Task: Select portfolio as the website type.
Action: Mouse moved to (853, 84)
Screenshot: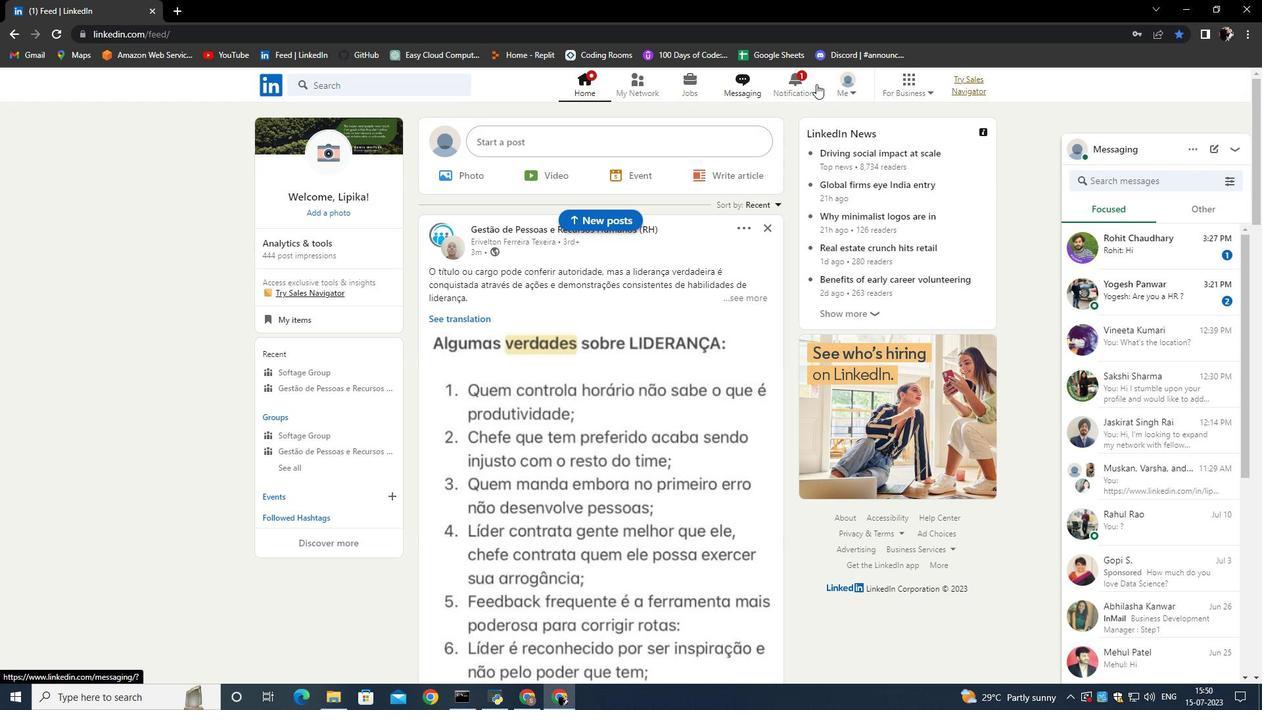 
Action: Mouse pressed left at (853, 84)
Screenshot: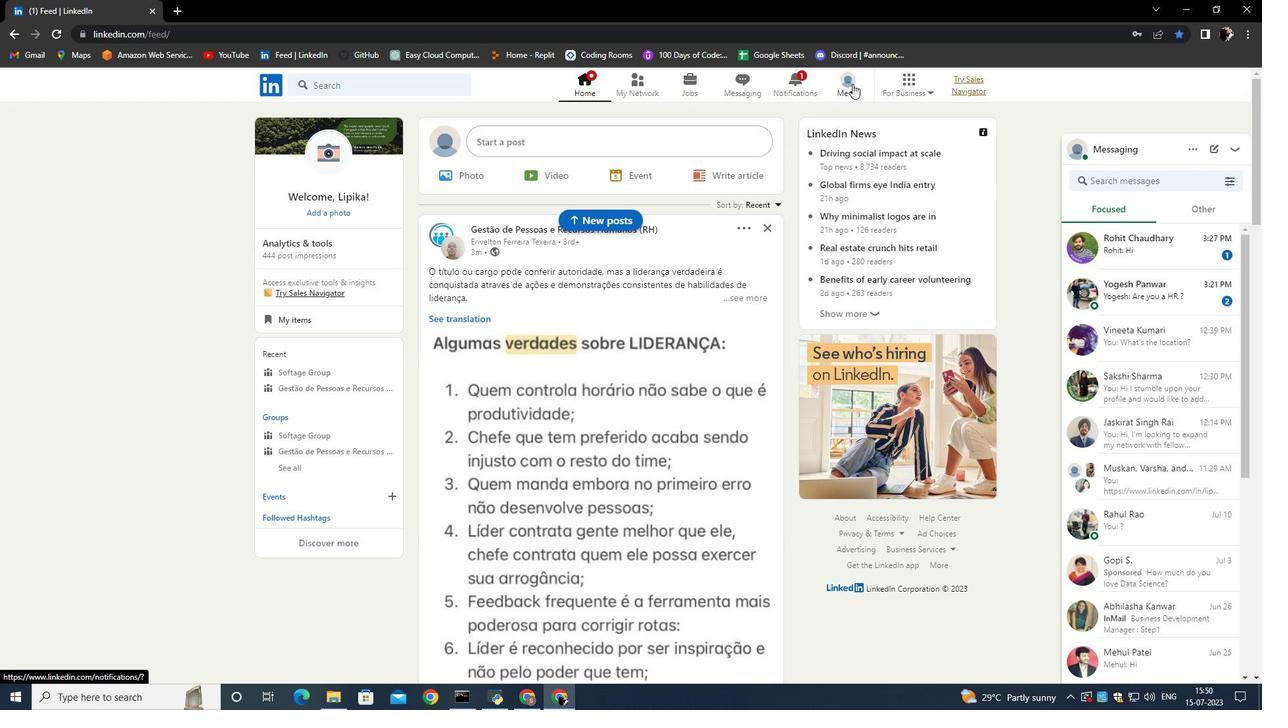 
Action: Mouse moved to (733, 140)
Screenshot: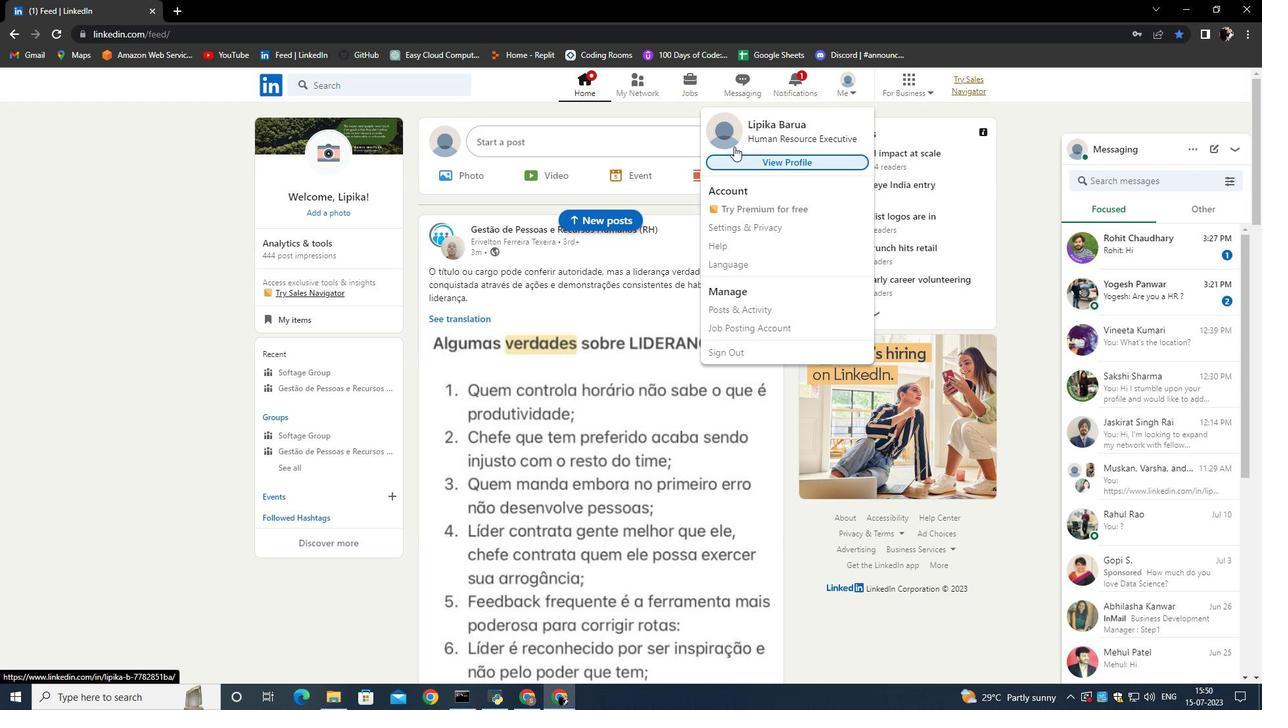 
Action: Mouse pressed left at (733, 140)
Screenshot: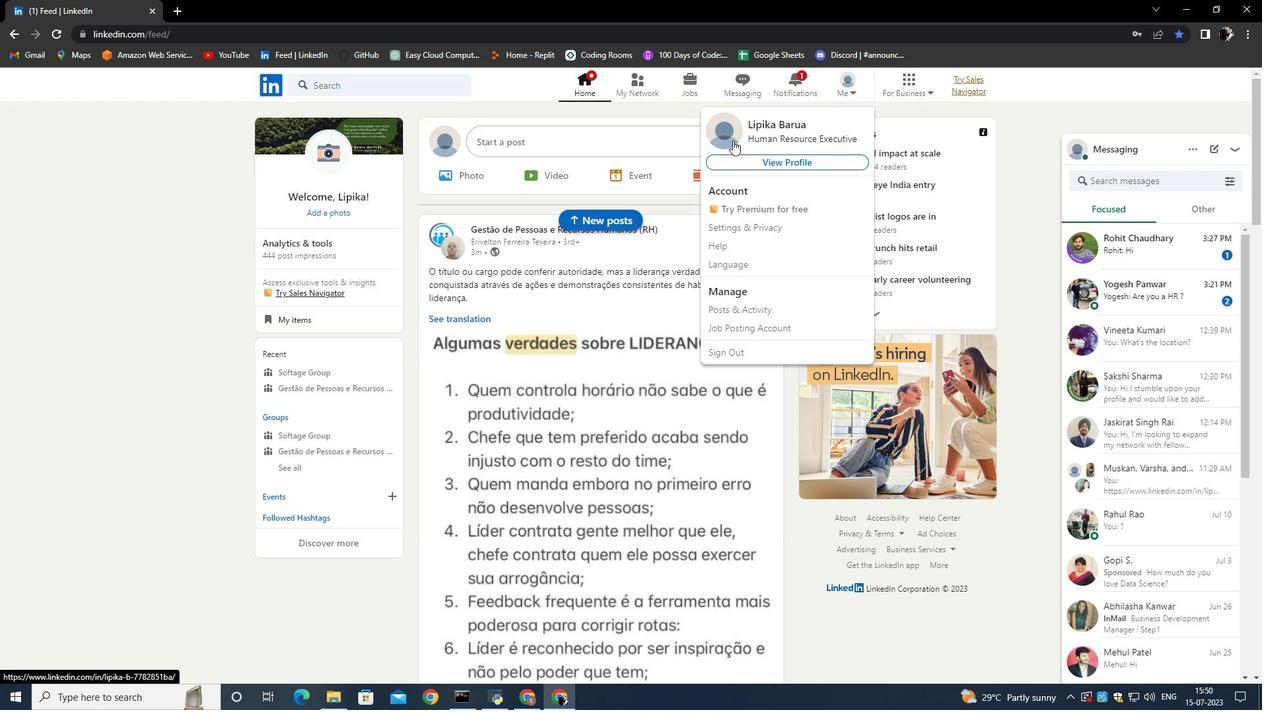 
Action: Mouse moved to (411, 426)
Screenshot: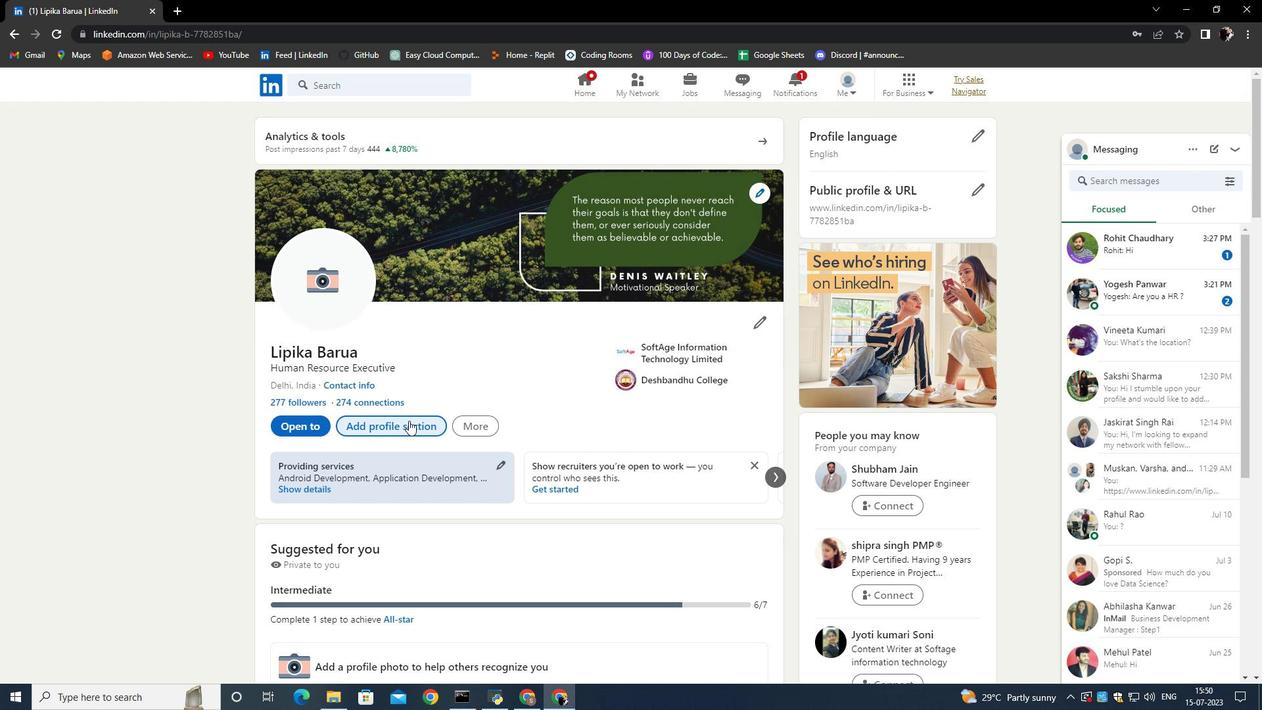 
Action: Mouse pressed left at (411, 426)
Screenshot: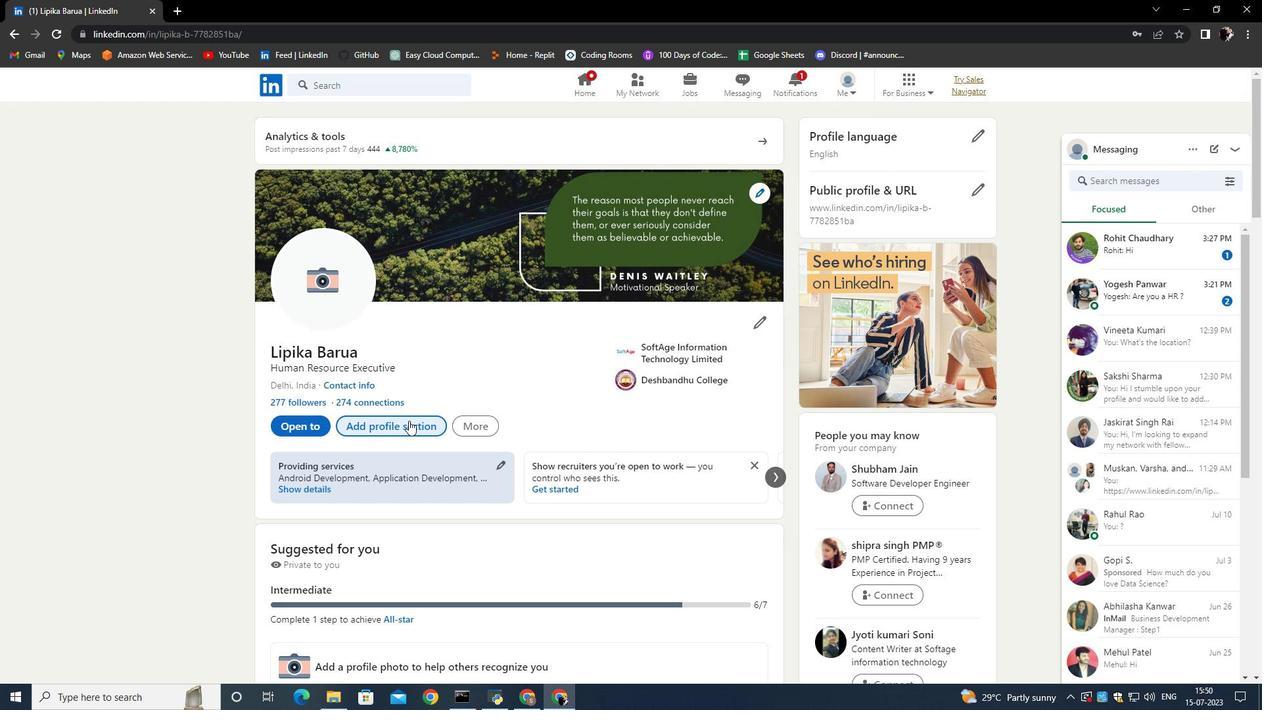 
Action: Mouse moved to (524, 388)
Screenshot: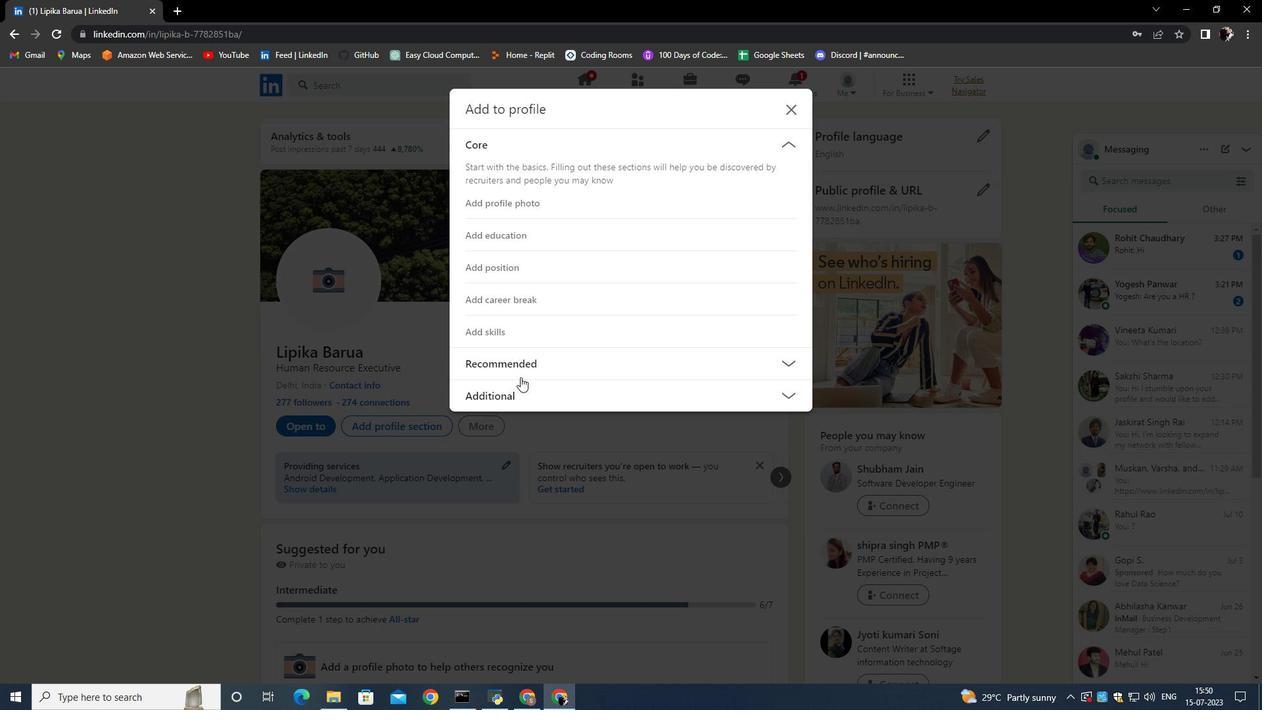 
Action: Mouse pressed left at (524, 388)
Screenshot: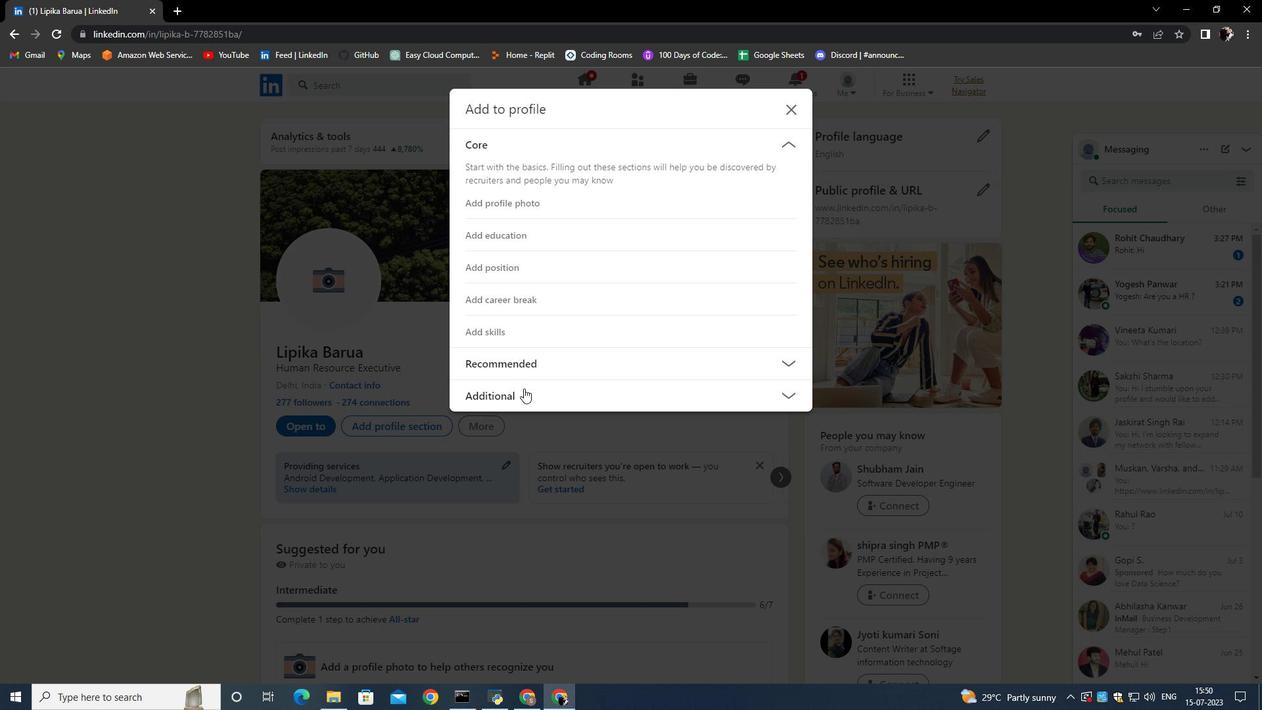 
Action: Mouse moved to (526, 523)
Screenshot: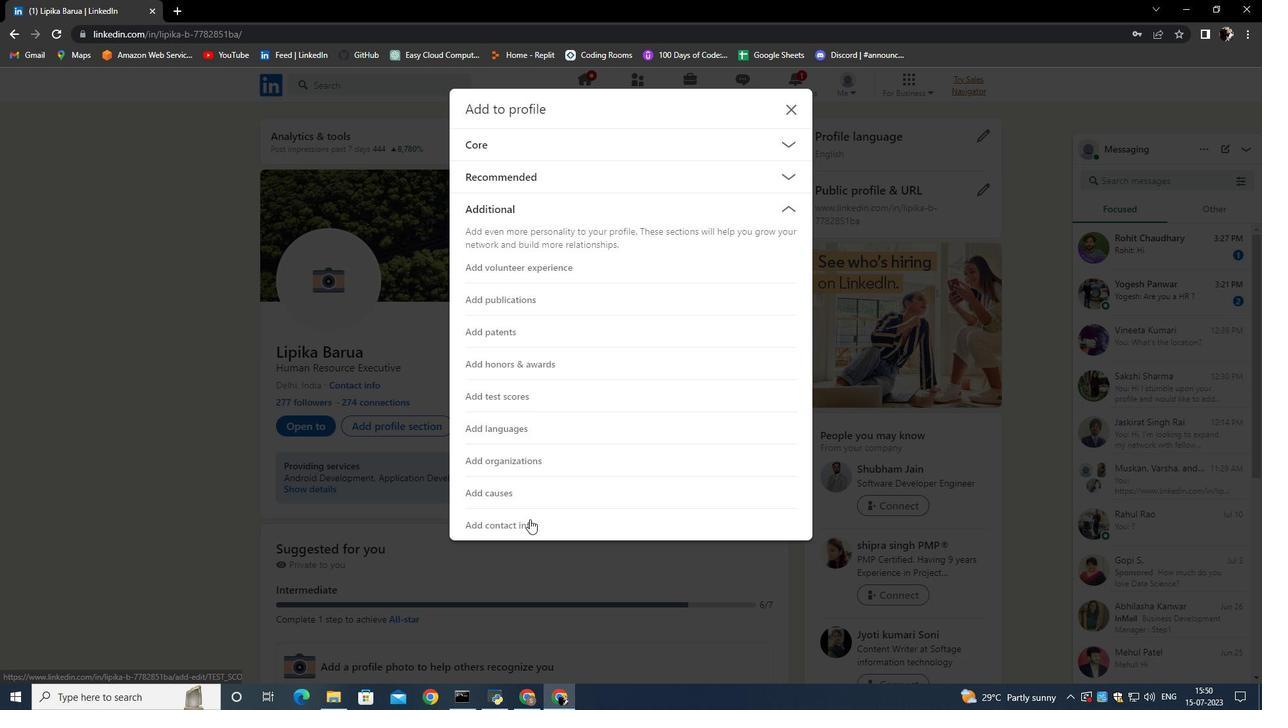
Action: Mouse pressed left at (526, 523)
Screenshot: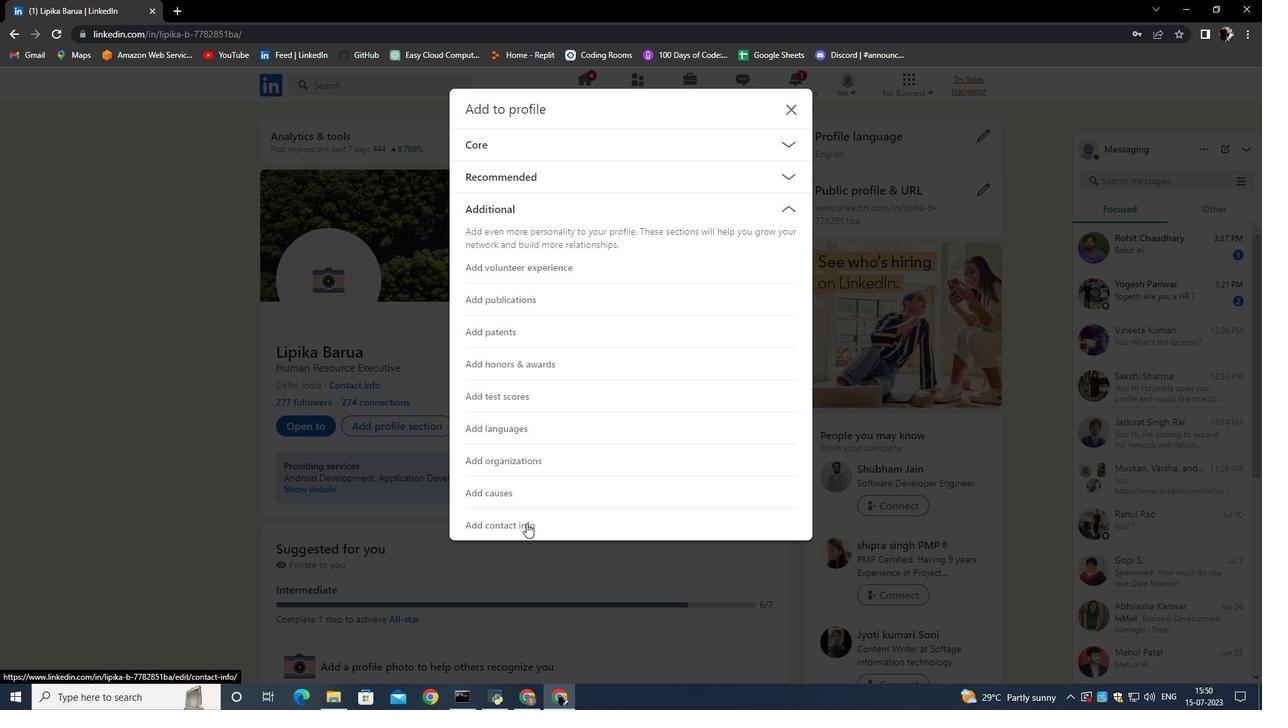 
Action: Mouse moved to (517, 480)
Screenshot: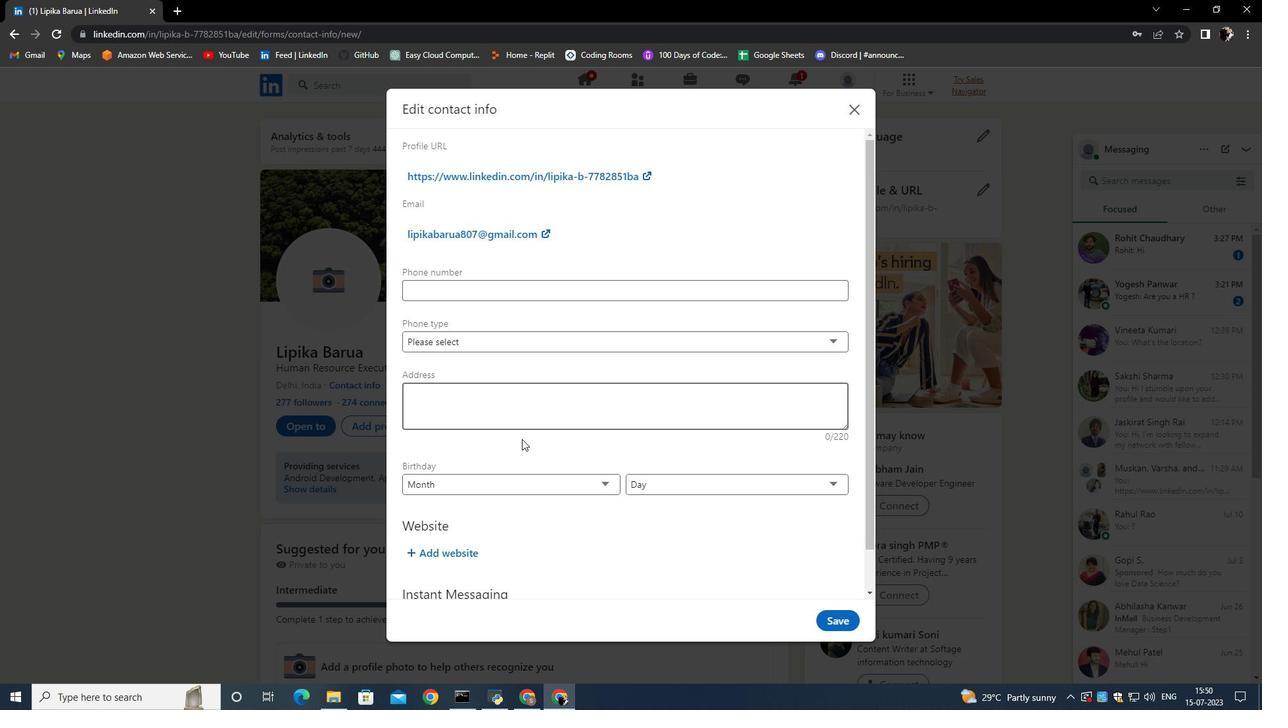 
Action: Mouse scrolled (517, 479) with delta (0, 0)
Screenshot: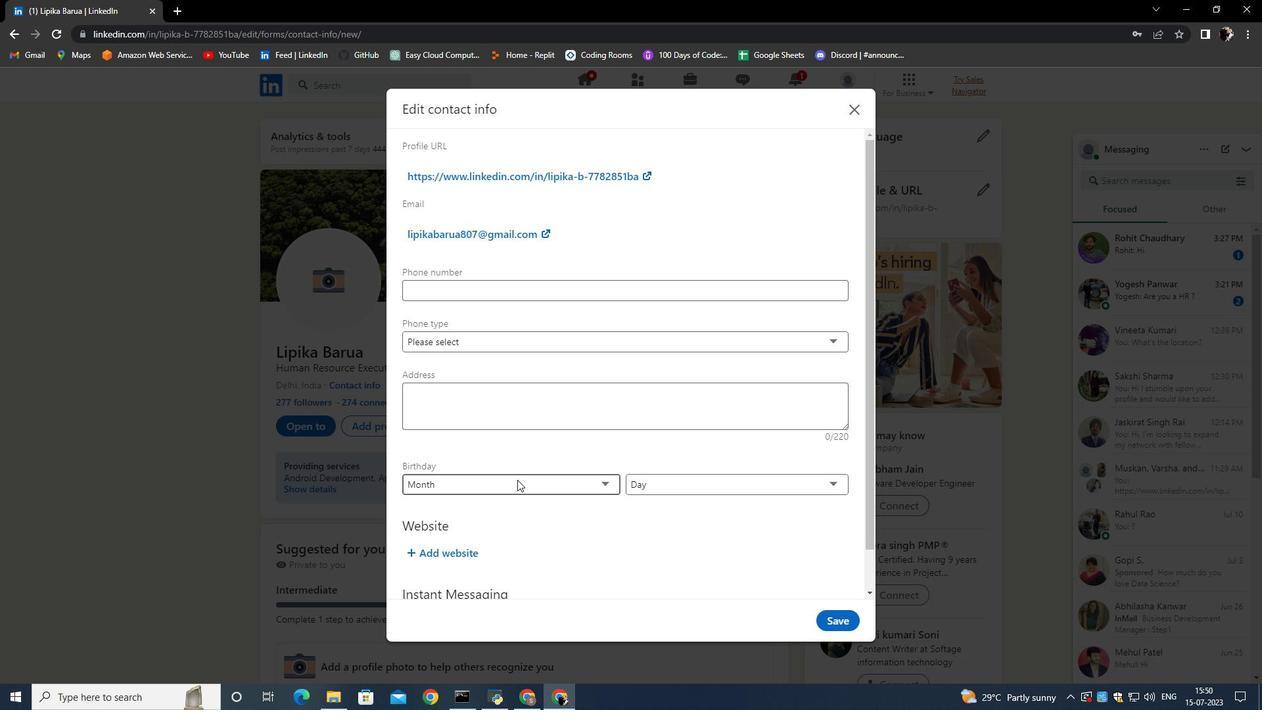 
Action: Mouse scrolled (517, 479) with delta (0, 0)
Screenshot: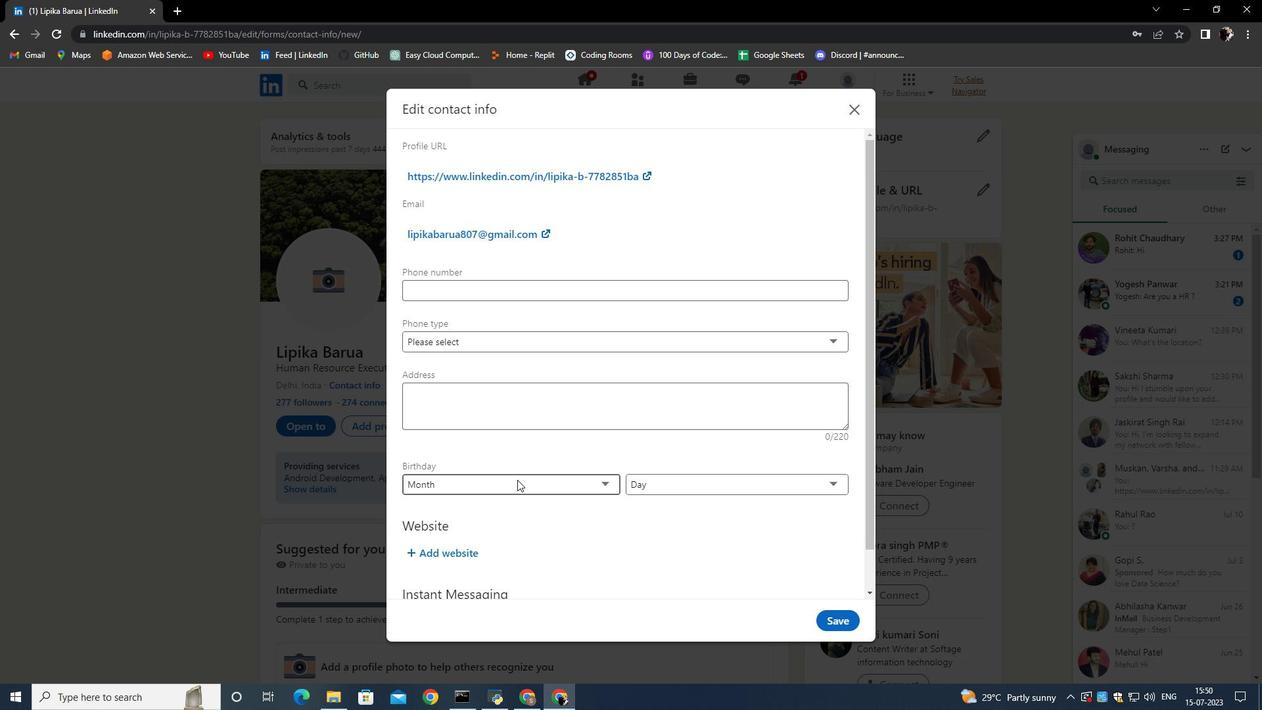 
Action: Mouse moved to (462, 516)
Screenshot: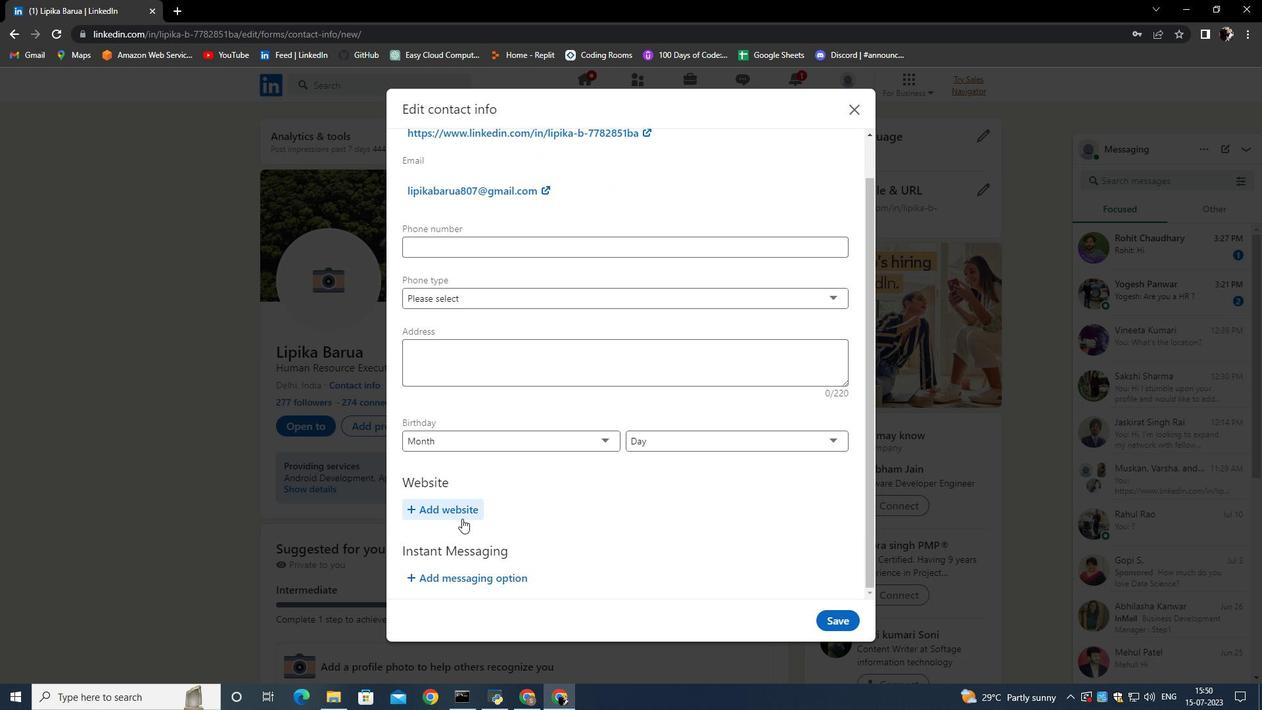 
Action: Mouse pressed left at (462, 516)
Screenshot: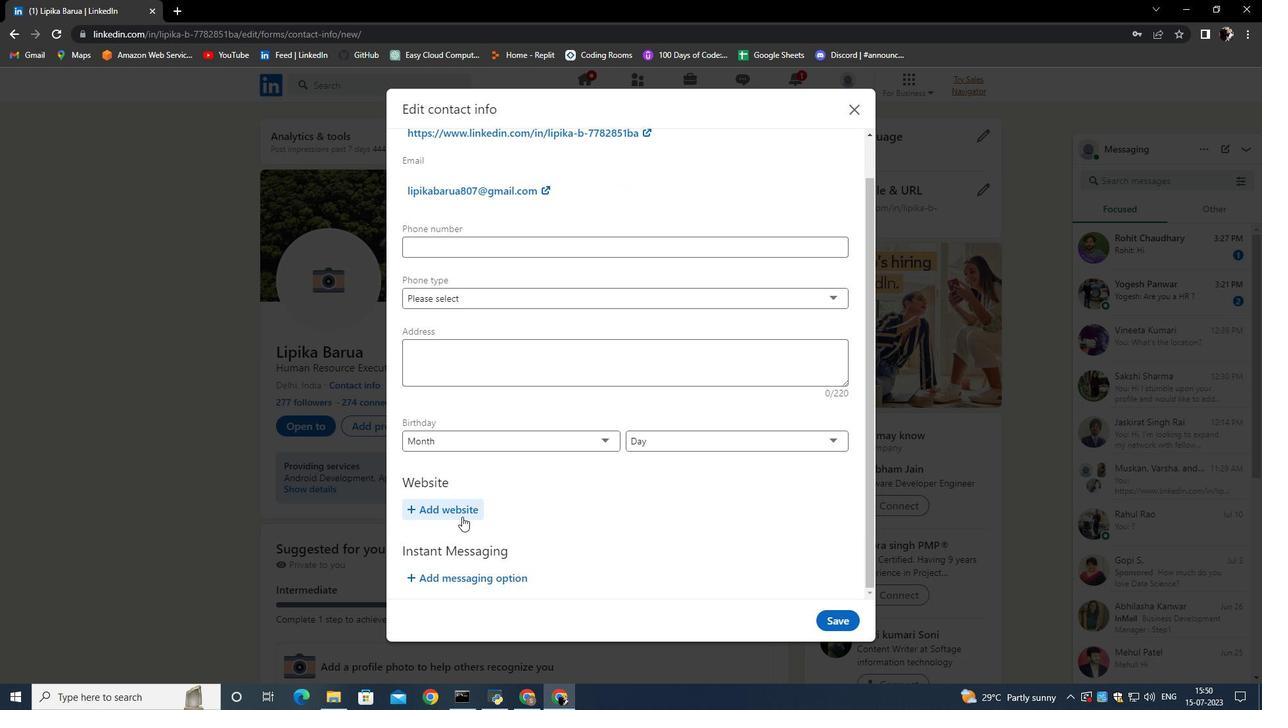 
Action: Mouse moved to (549, 482)
Screenshot: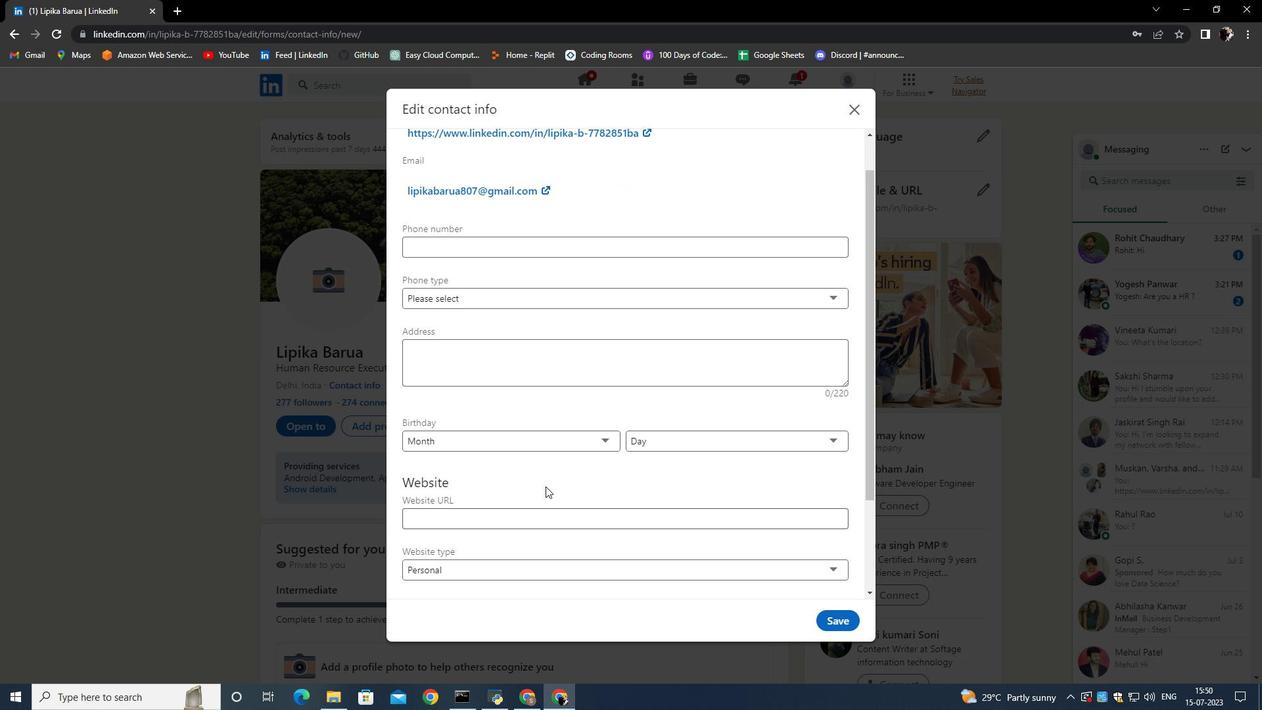 
Action: Mouse scrolled (549, 481) with delta (0, 0)
Screenshot: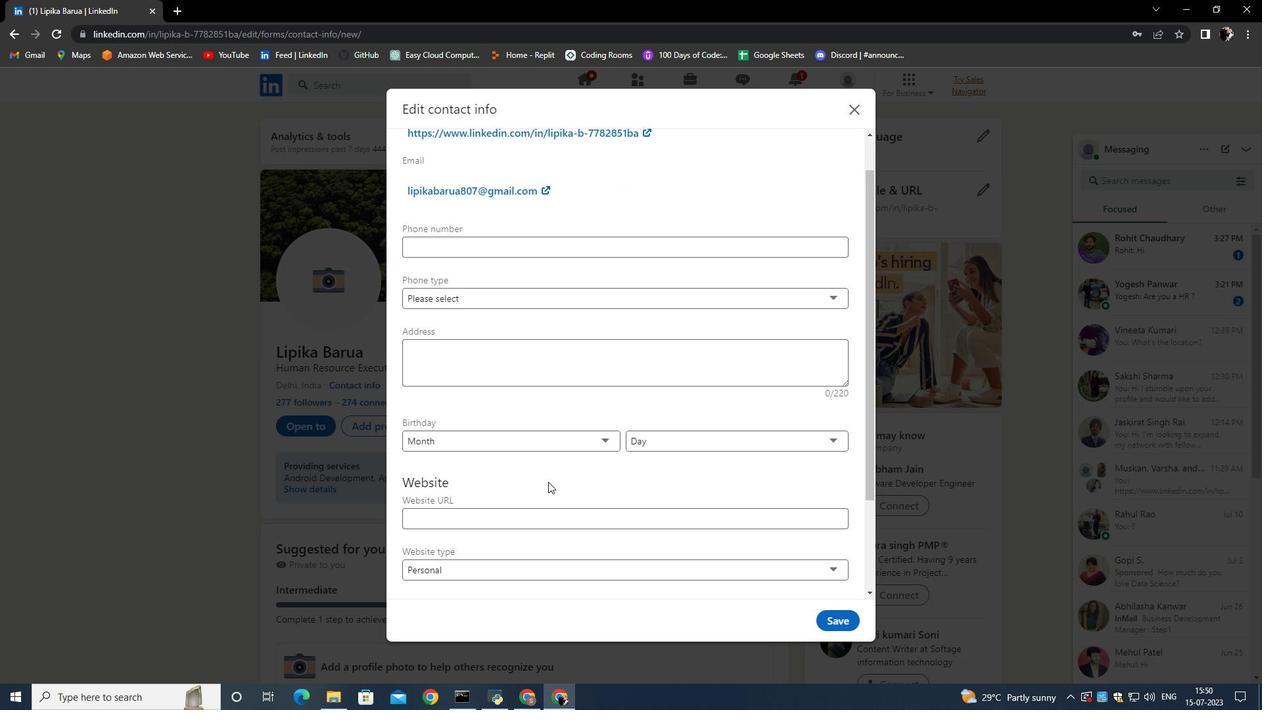 
Action: Mouse scrolled (549, 481) with delta (0, 0)
Screenshot: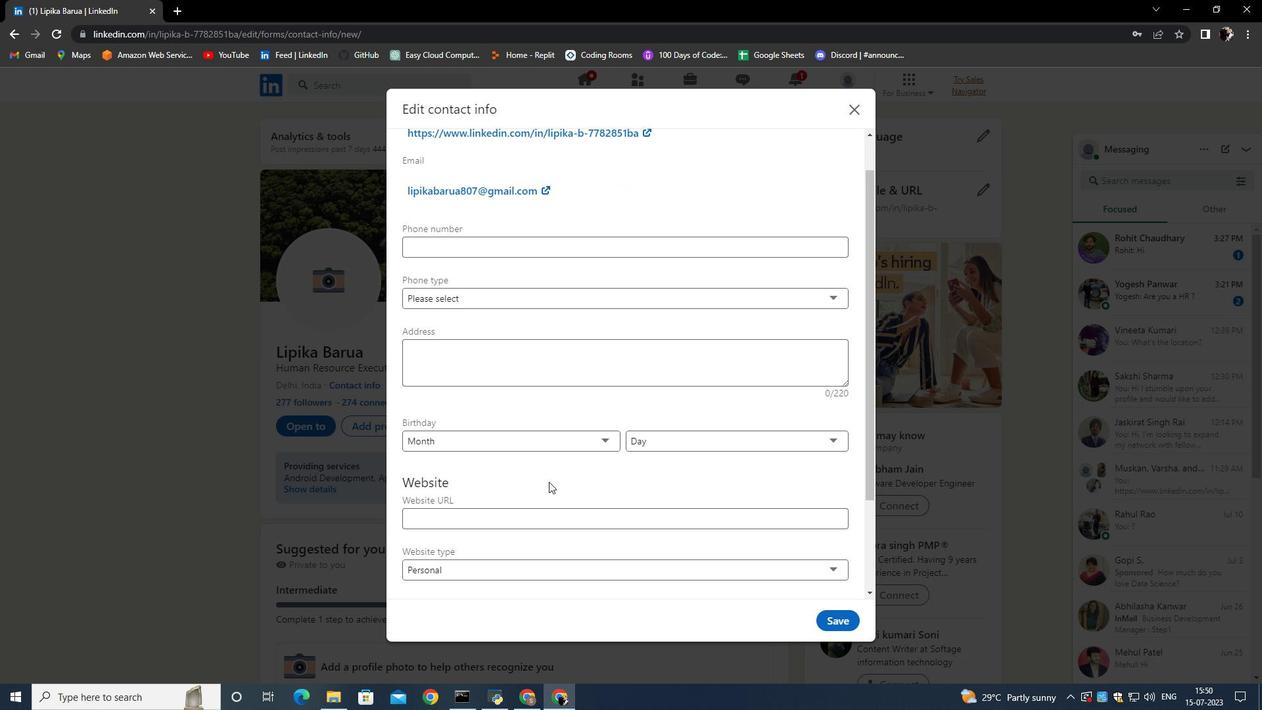 
Action: Mouse moved to (549, 480)
Screenshot: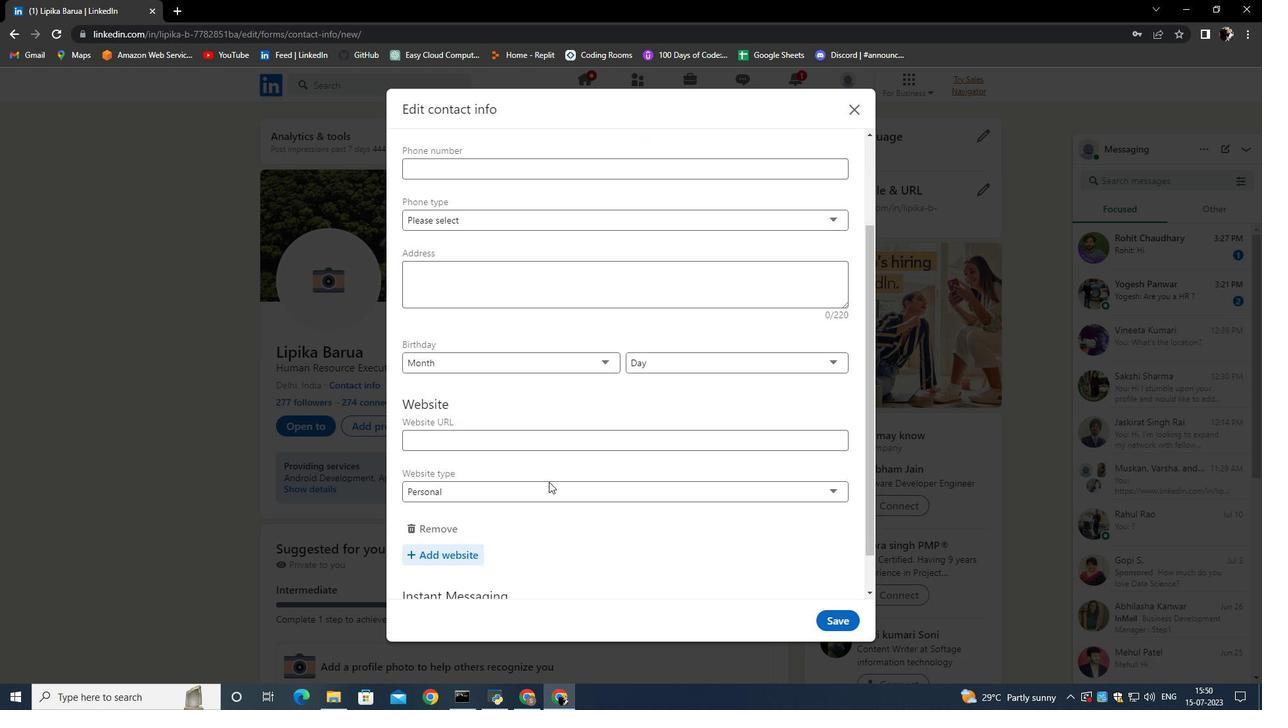 
Action: Mouse scrolled (549, 480) with delta (0, 0)
Screenshot: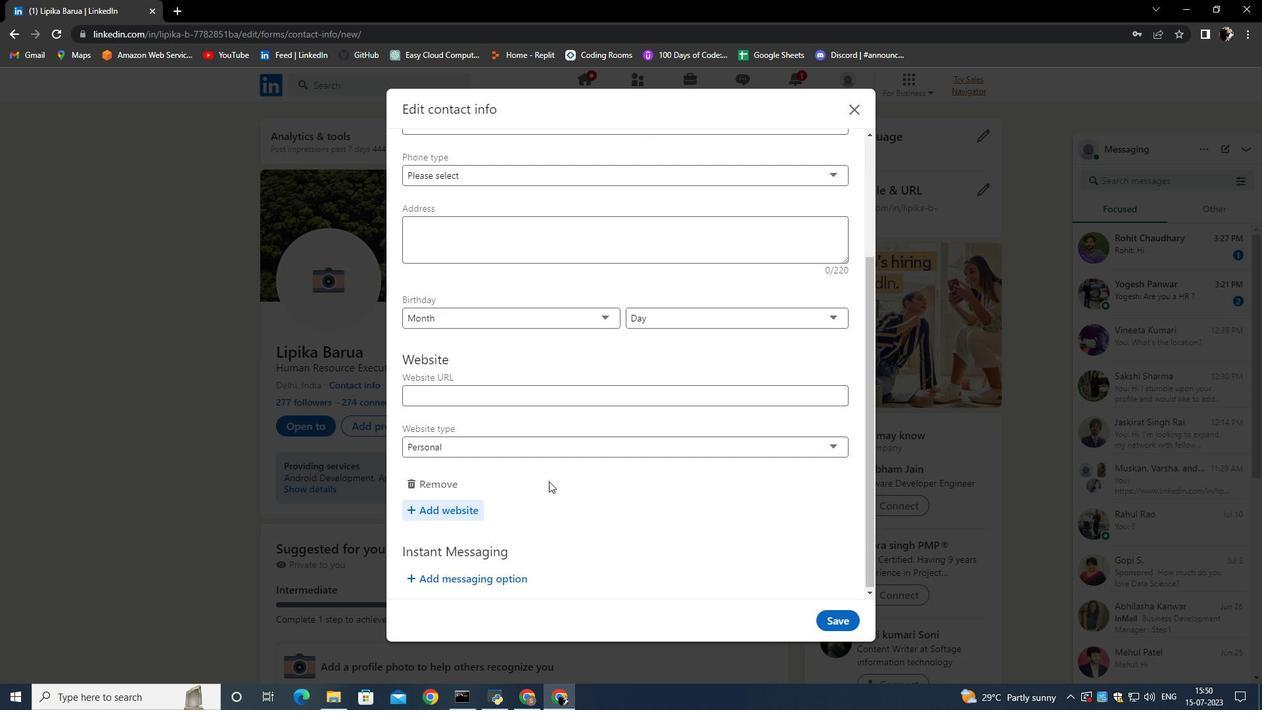 
Action: Mouse moved to (536, 449)
Screenshot: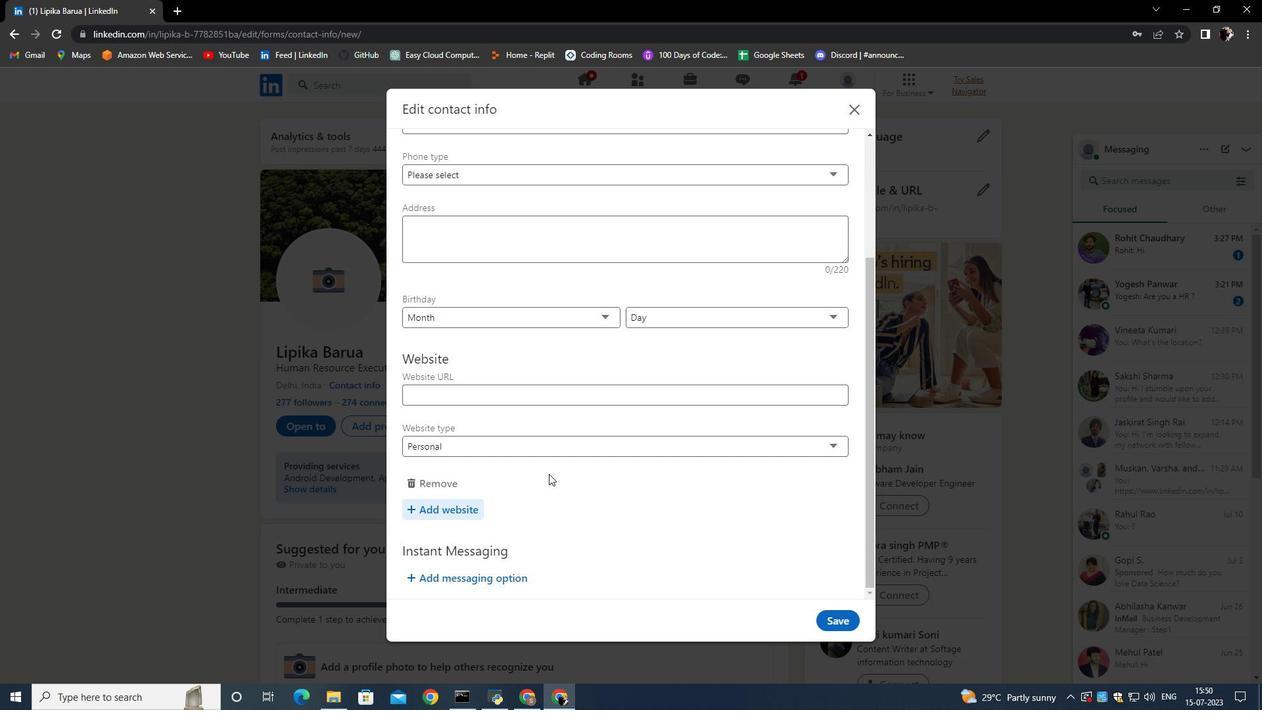 
Action: Mouse pressed left at (536, 449)
Screenshot: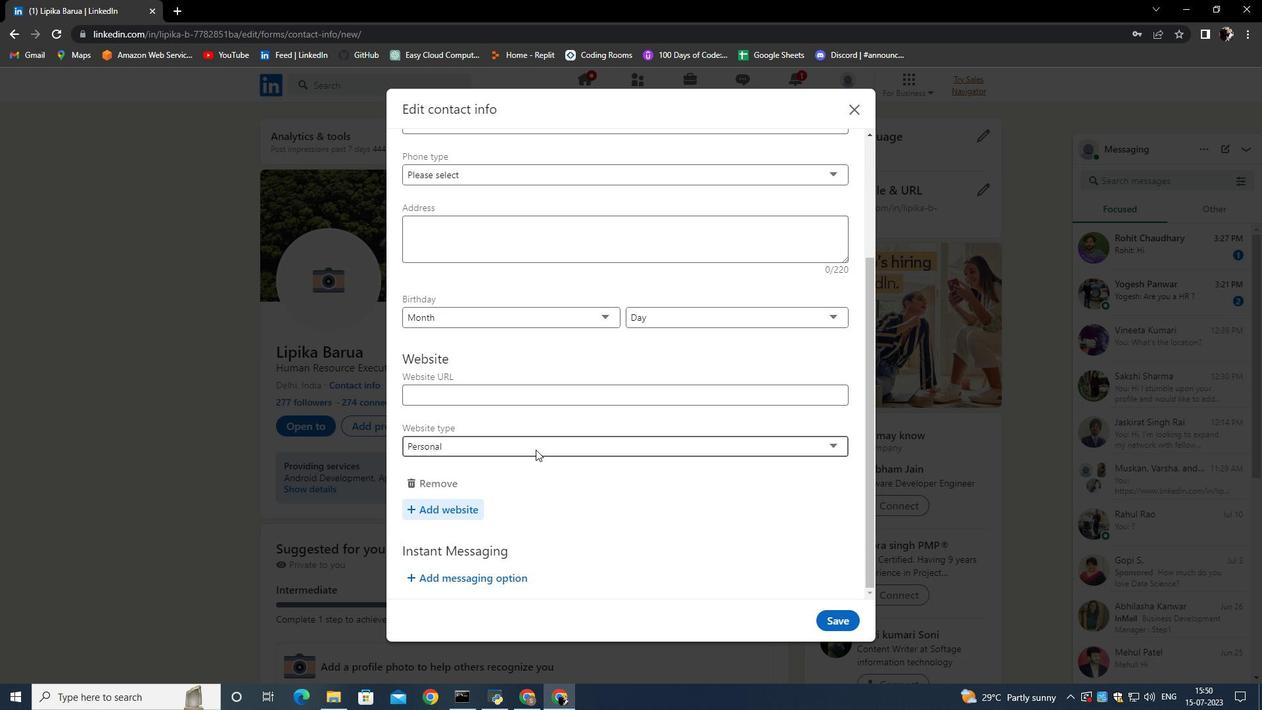 
Action: Mouse moved to (506, 513)
Screenshot: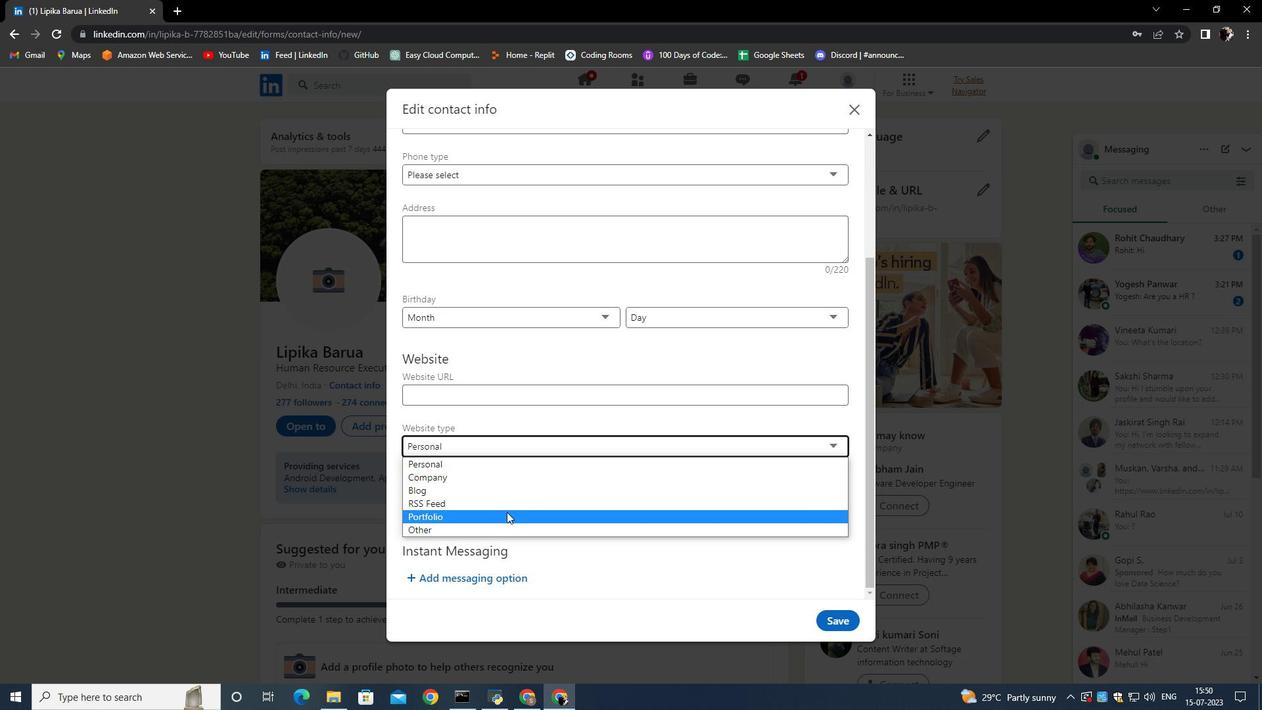 
Action: Mouse pressed left at (506, 513)
Screenshot: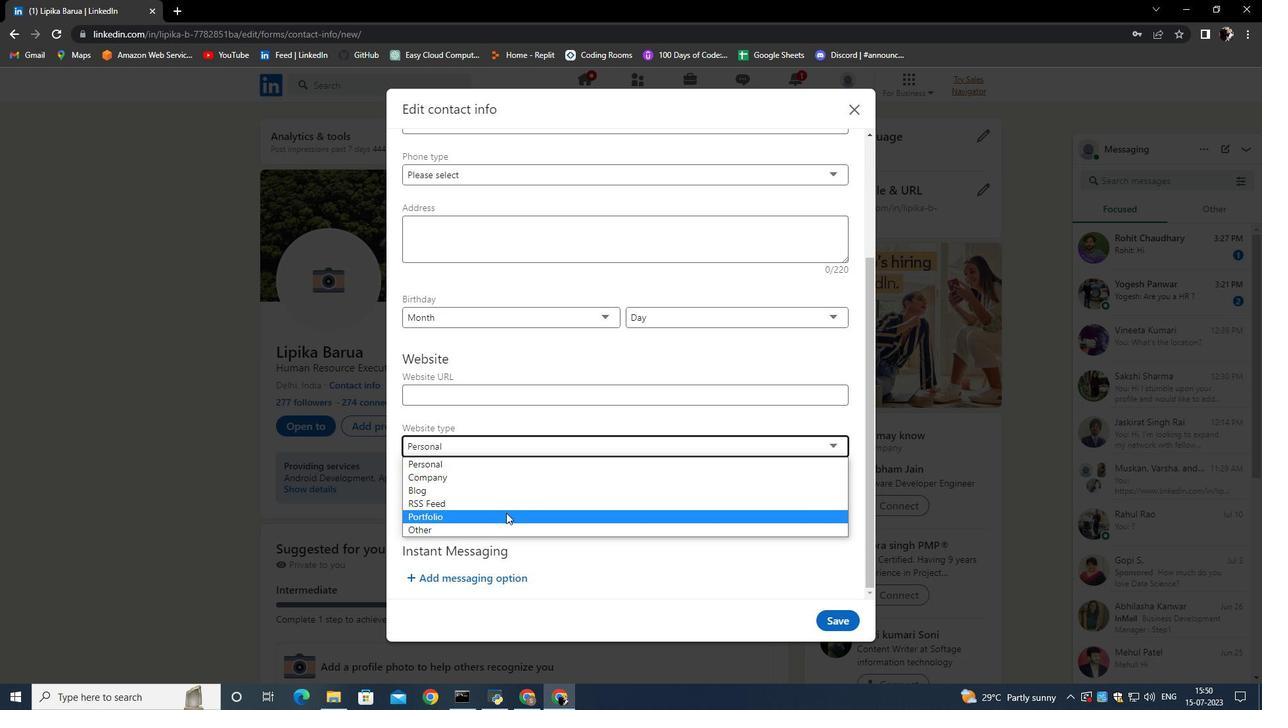 
Action: Mouse moved to (578, 505)
Screenshot: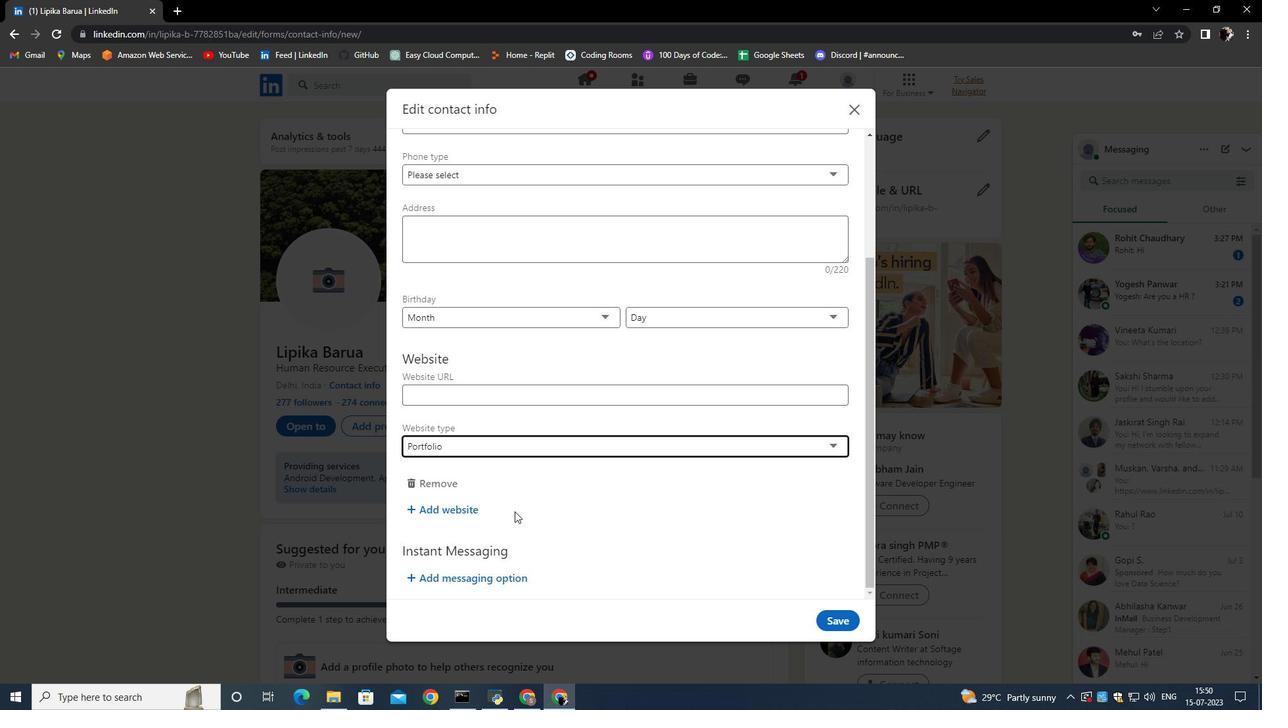 
